 Task: Check the history of installed apps in salesforce
Action: Mouse moved to (255, 193)
Screenshot: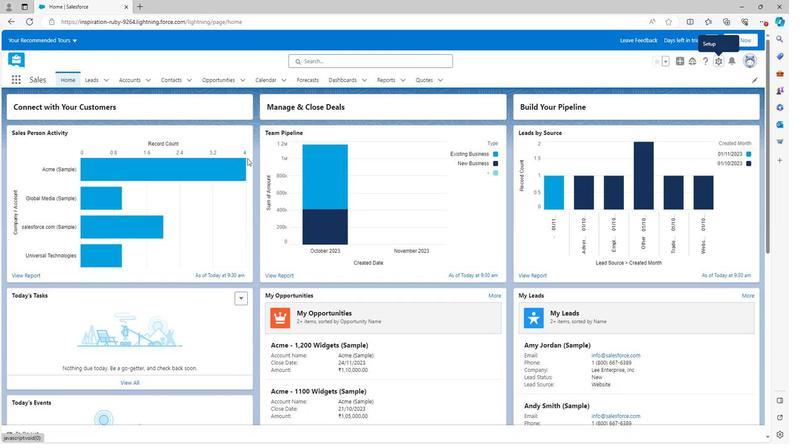 
Action: Mouse scrolled (255, 192) with delta (0, 0)
Screenshot: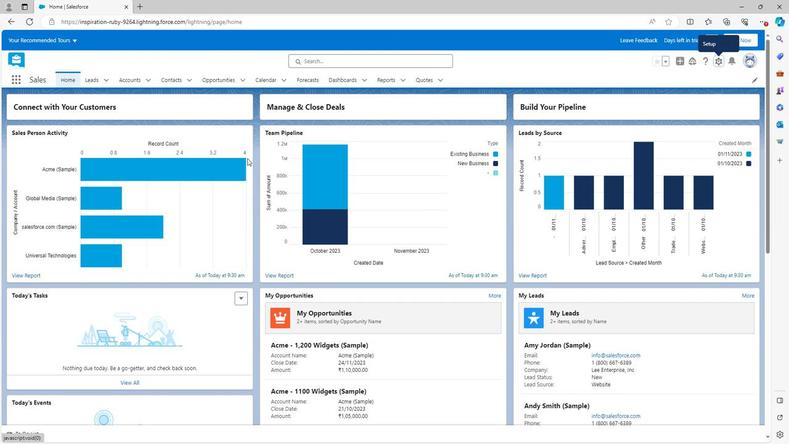 
Action: Mouse scrolled (255, 192) with delta (0, 0)
Screenshot: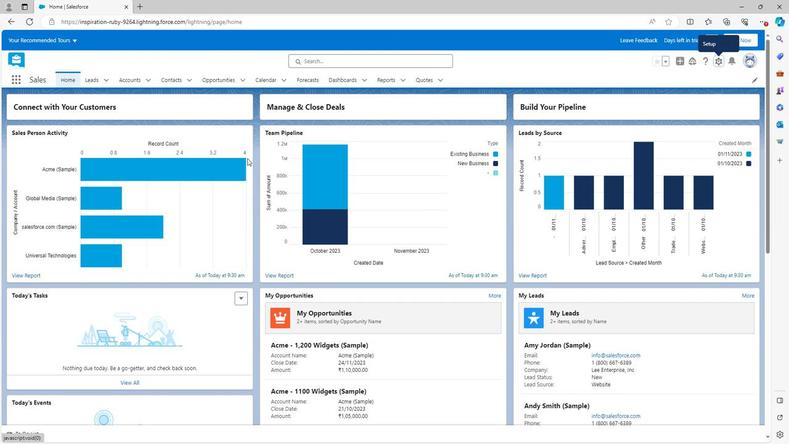 
Action: Mouse moved to (256, 193)
Screenshot: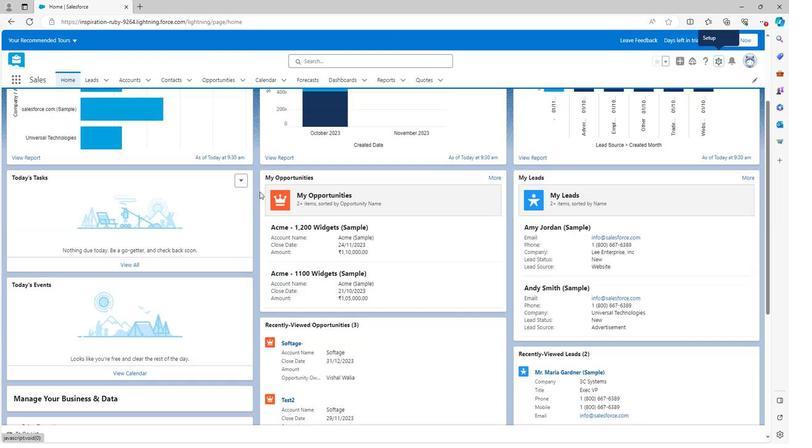 
Action: Mouse scrolled (256, 192) with delta (0, 0)
Screenshot: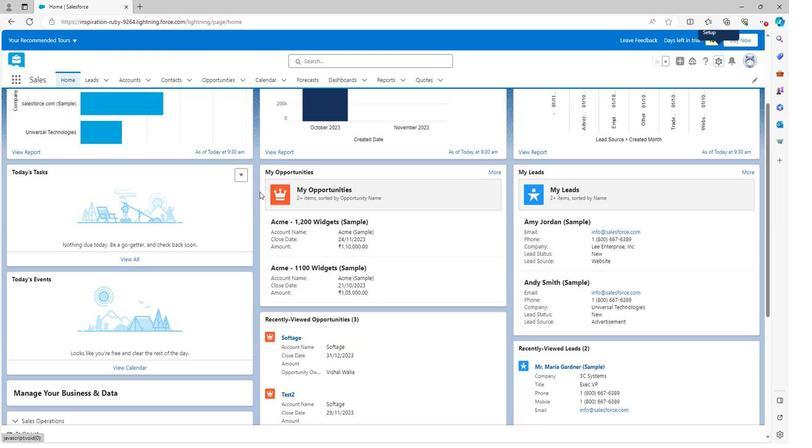 
Action: Mouse scrolled (256, 192) with delta (0, 0)
Screenshot: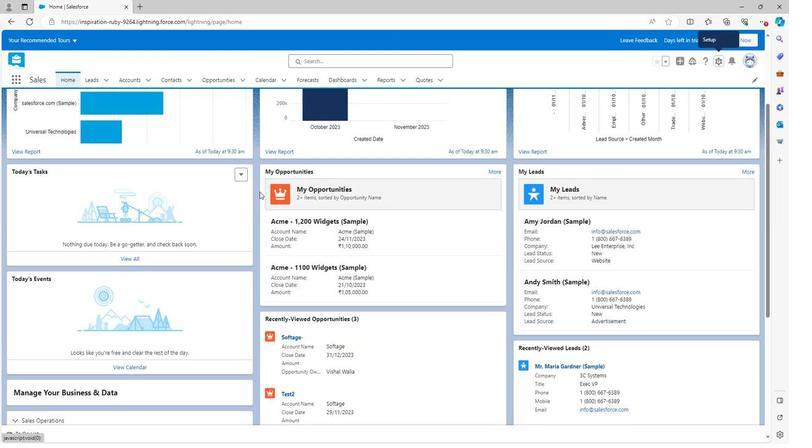 
Action: Mouse scrolled (256, 192) with delta (0, 0)
Screenshot: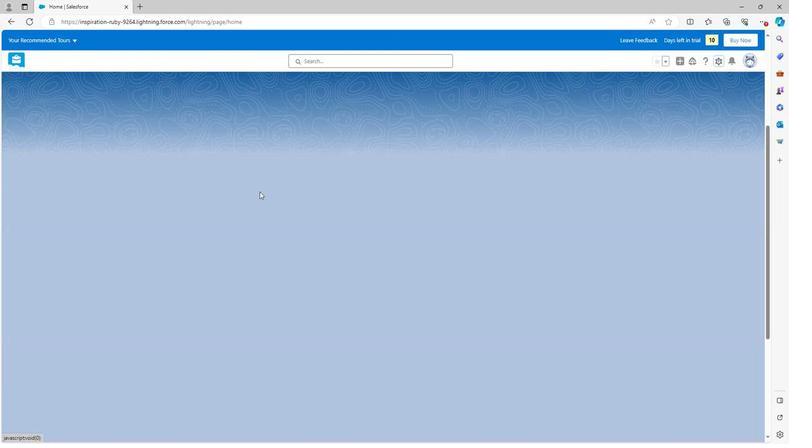 
Action: Mouse scrolled (256, 192) with delta (0, 0)
Screenshot: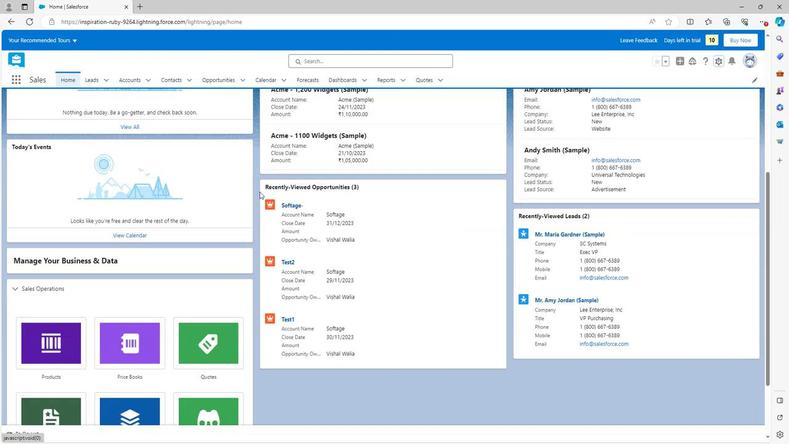 
Action: Mouse scrolled (256, 193) with delta (0, 0)
Screenshot: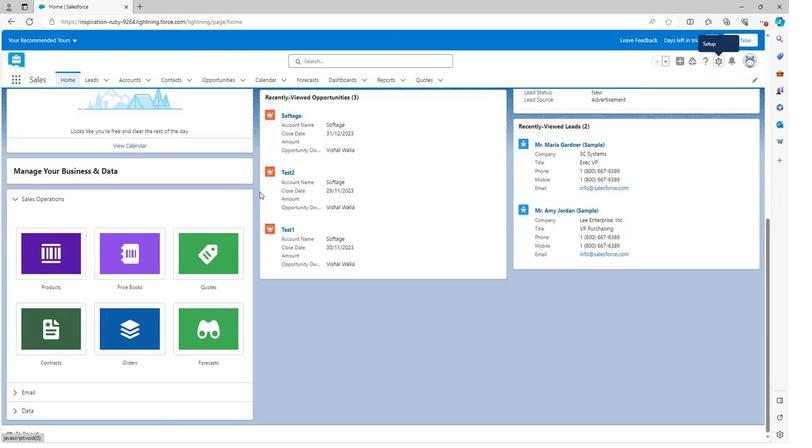 
Action: Mouse scrolled (256, 193) with delta (0, 0)
Screenshot: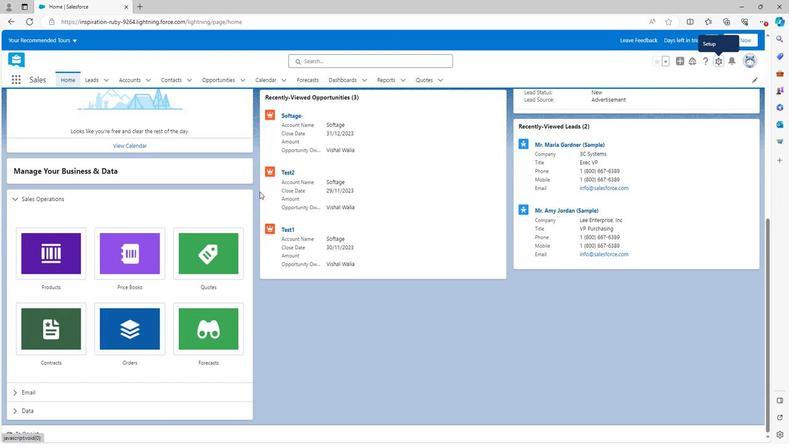 
Action: Mouse scrolled (256, 193) with delta (0, 0)
Screenshot: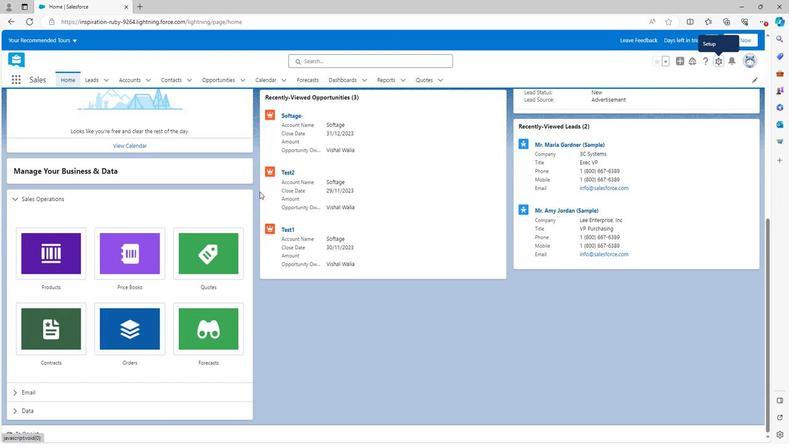 
Action: Mouse scrolled (256, 193) with delta (0, 0)
Screenshot: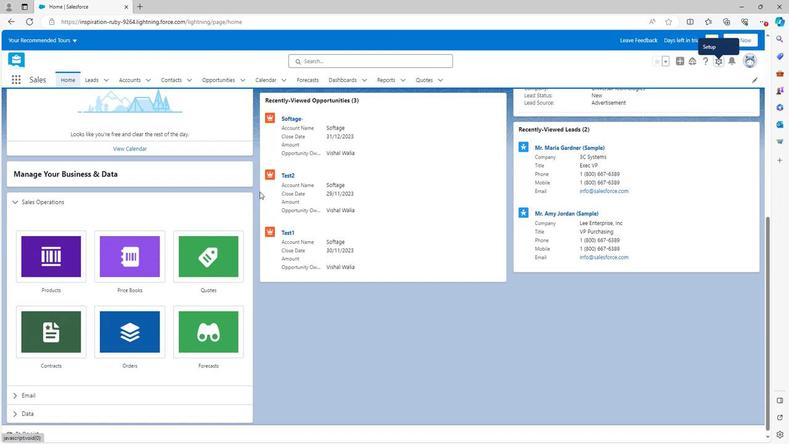
Action: Mouse scrolled (256, 193) with delta (0, 0)
Screenshot: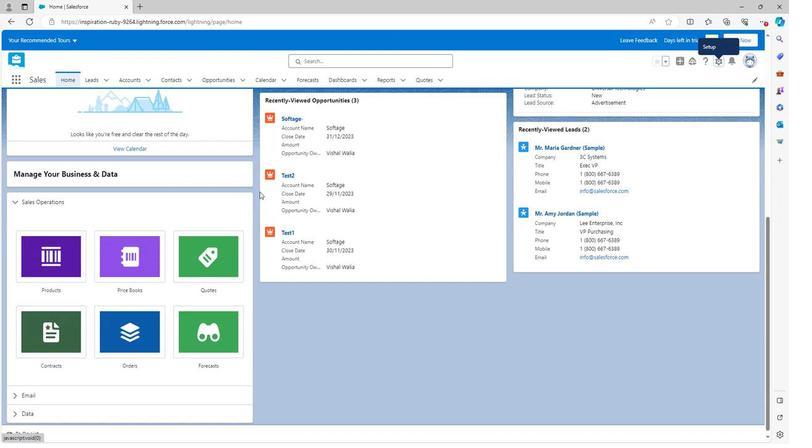 
Action: Mouse scrolled (256, 193) with delta (0, 0)
Screenshot: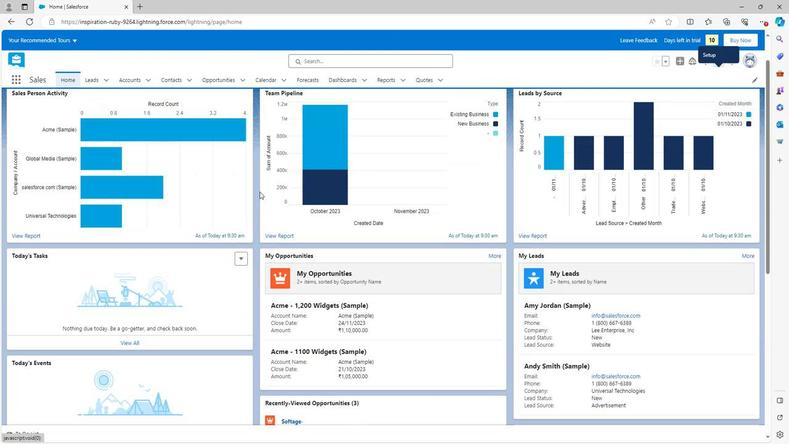 
Action: Mouse scrolled (256, 193) with delta (0, 0)
Screenshot: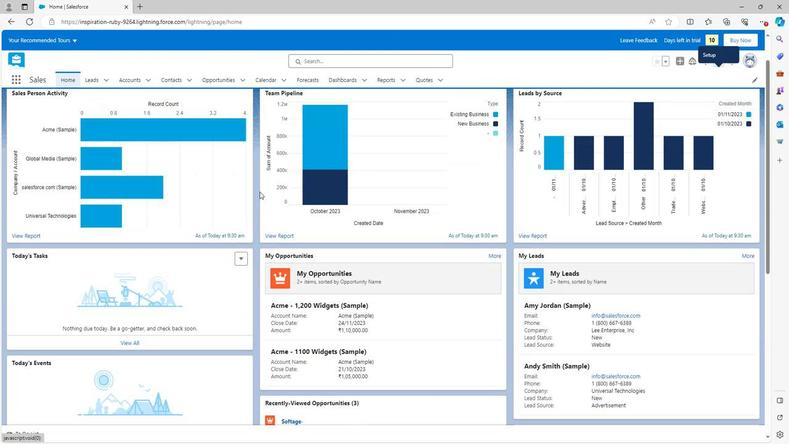 
Action: Mouse scrolled (256, 193) with delta (0, 0)
Screenshot: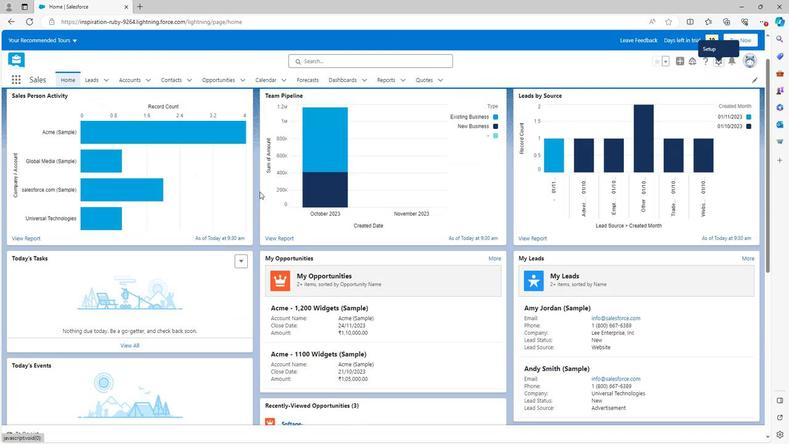 
Action: Mouse scrolled (256, 193) with delta (0, 0)
Screenshot: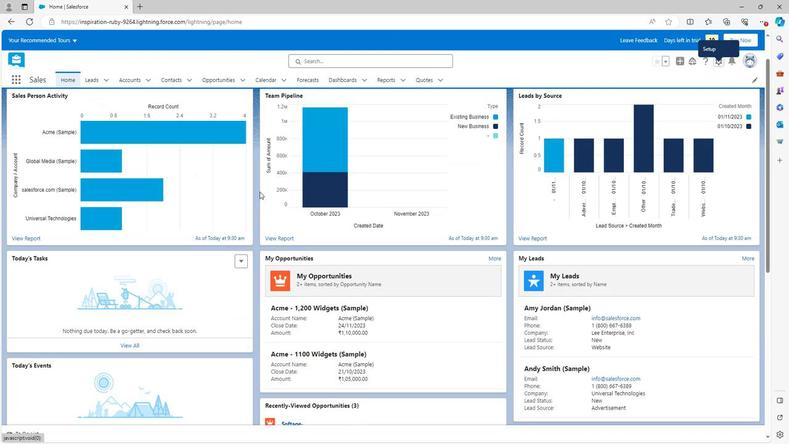 
Action: Mouse moved to (711, 70)
Screenshot: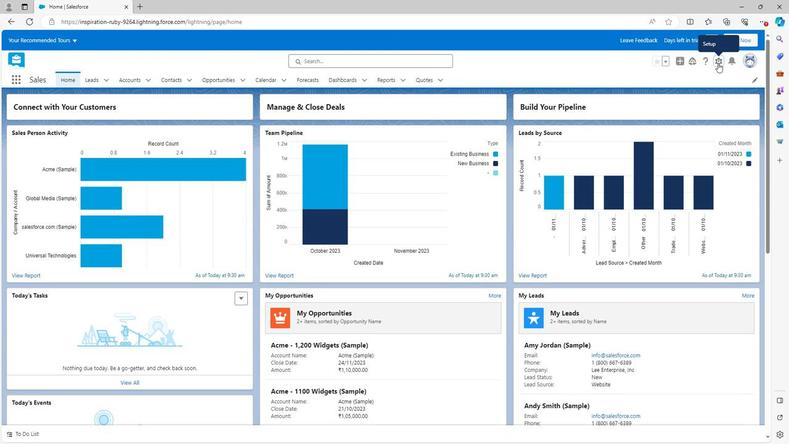 
Action: Mouse pressed left at (711, 70)
Screenshot: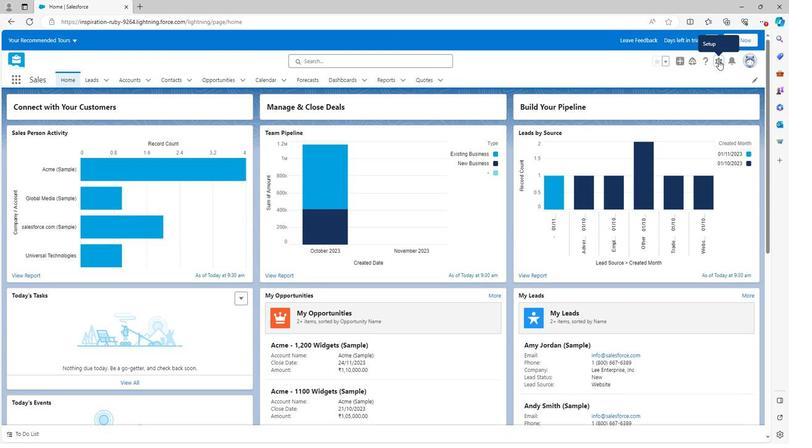 
Action: Mouse moved to (677, 91)
Screenshot: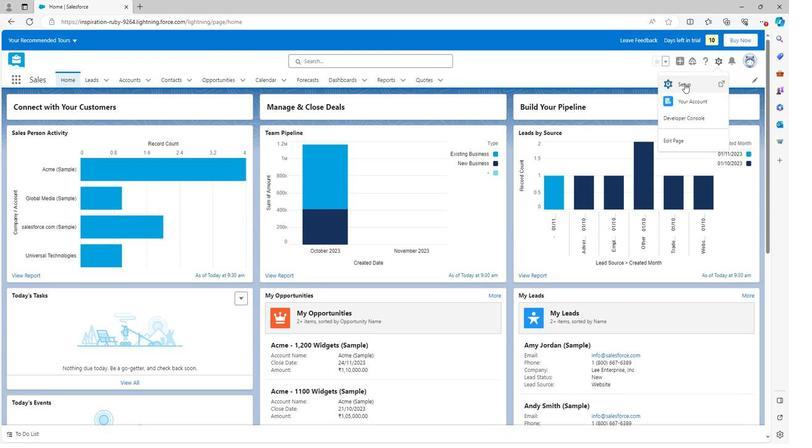 
Action: Mouse pressed left at (677, 91)
Screenshot: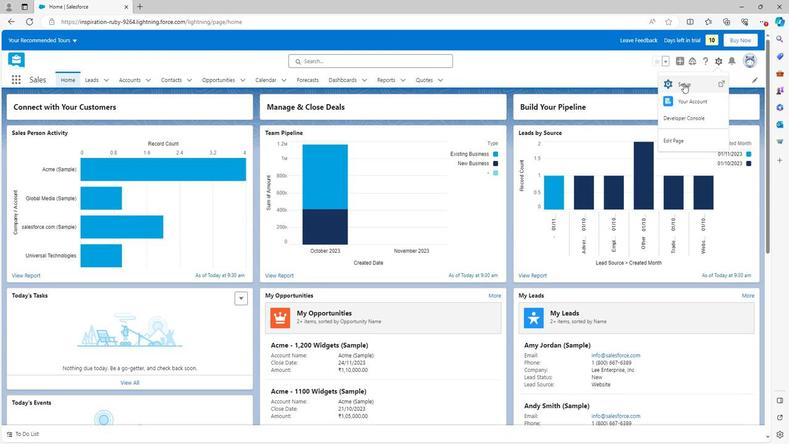
Action: Mouse moved to (1, 294)
Screenshot: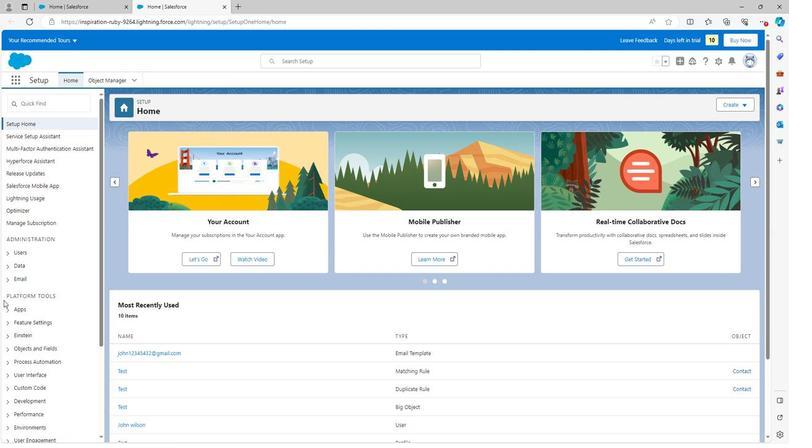 
Action: Mouse scrolled (1, 294) with delta (0, 0)
Screenshot: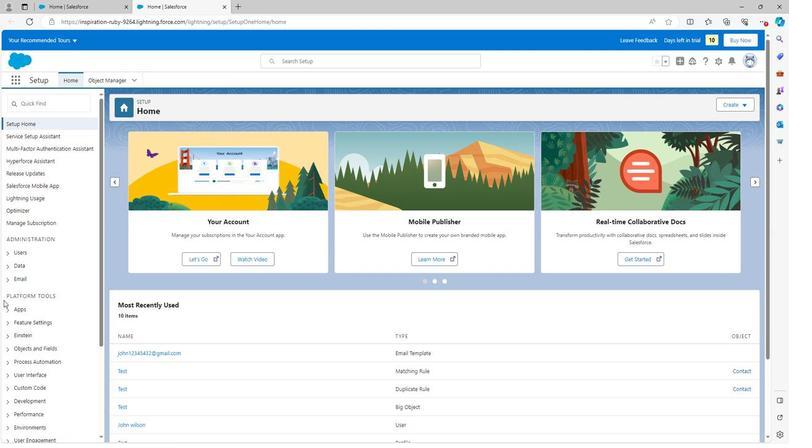 
Action: Mouse scrolled (1, 294) with delta (0, 0)
Screenshot: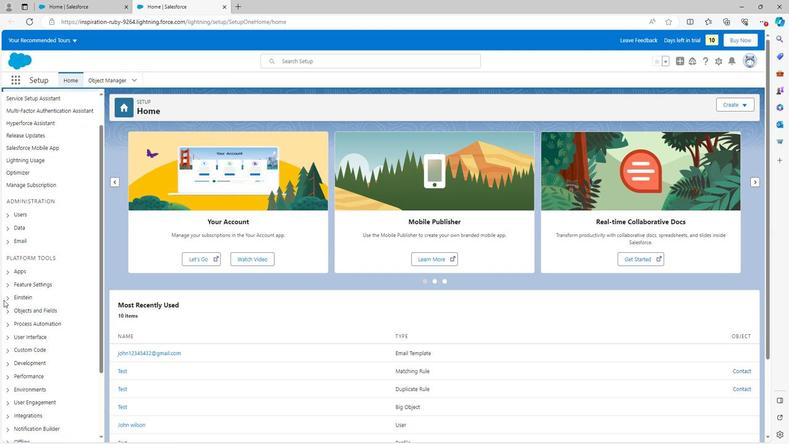 
Action: Mouse scrolled (1, 294) with delta (0, 0)
Screenshot: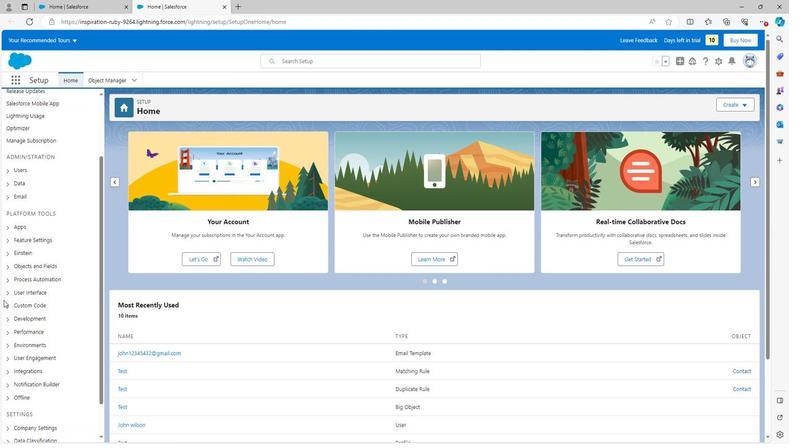 
Action: Mouse moved to (4, 189)
Screenshot: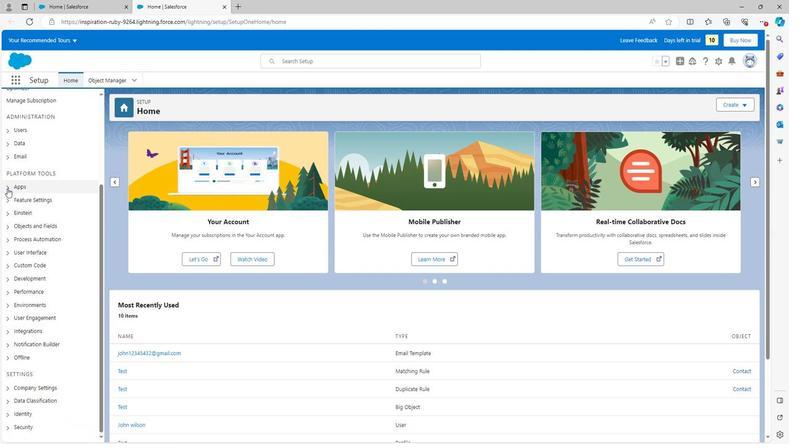 
Action: Mouse pressed left at (4, 189)
Screenshot: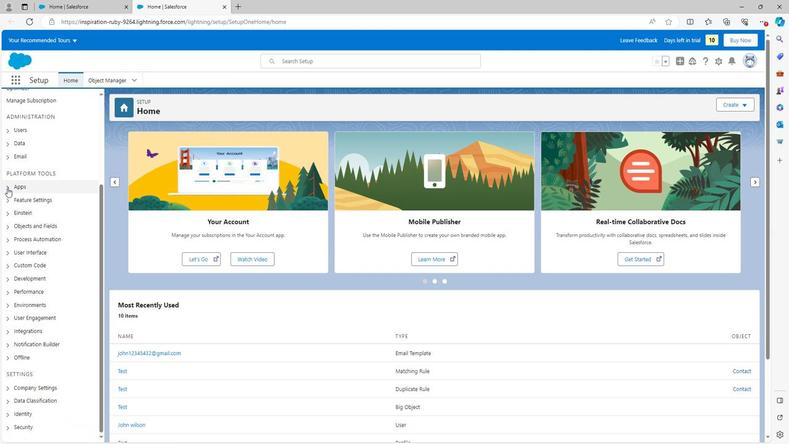 
Action: Mouse pressed left at (4, 189)
Screenshot: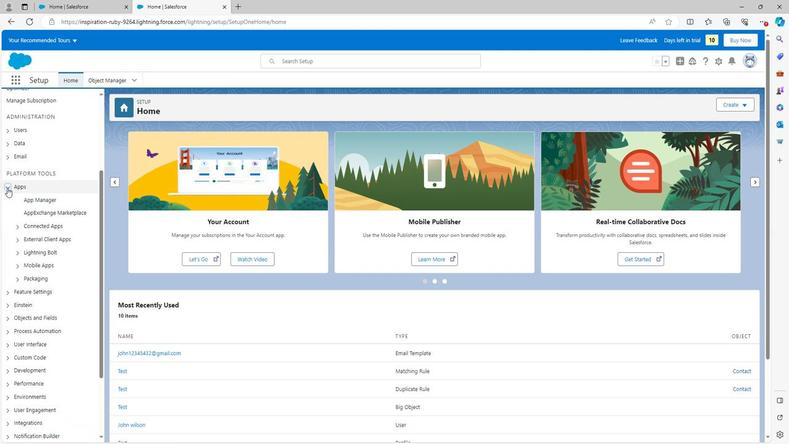 
Action: Mouse moved to (4, 201)
Screenshot: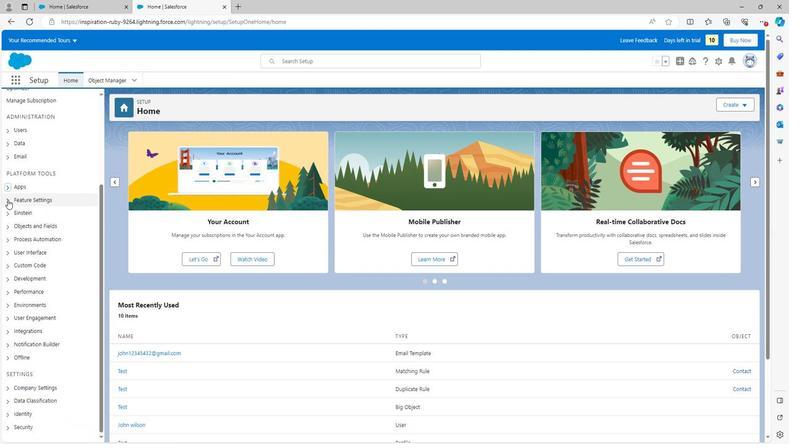 
Action: Mouse pressed left at (4, 201)
Screenshot: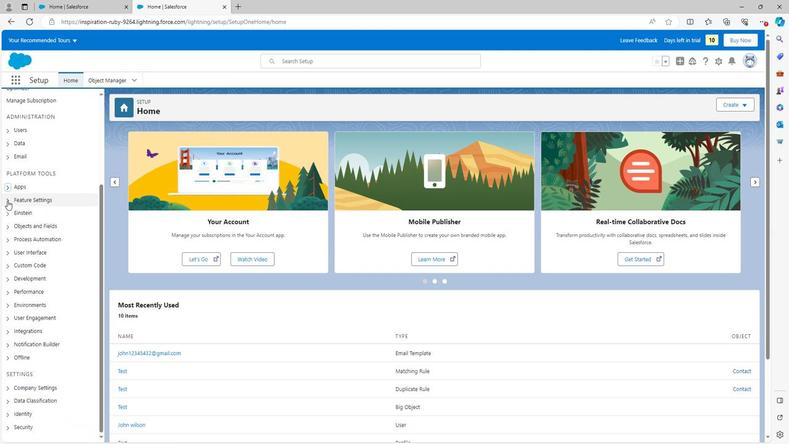 
Action: Mouse moved to (16, 212)
Screenshot: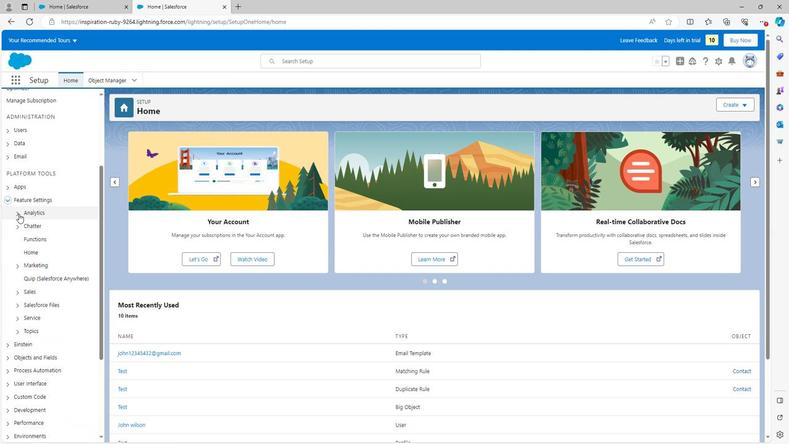 
Action: Mouse pressed left at (16, 212)
Screenshot: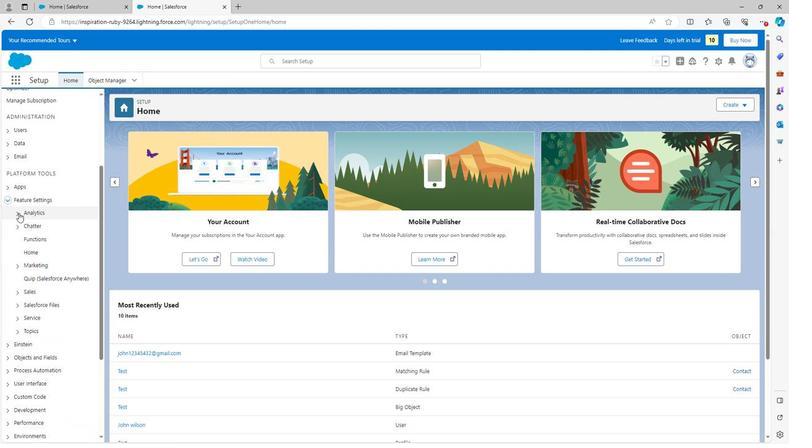 
Action: Mouse moved to (21, 225)
Screenshot: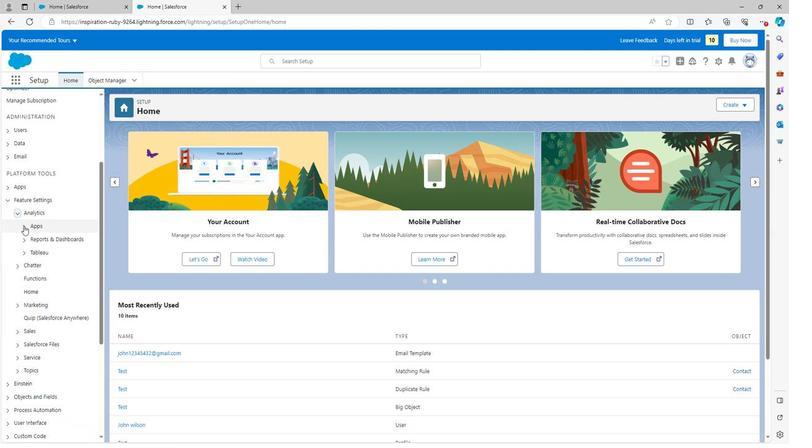 
Action: Mouse pressed left at (21, 225)
Screenshot: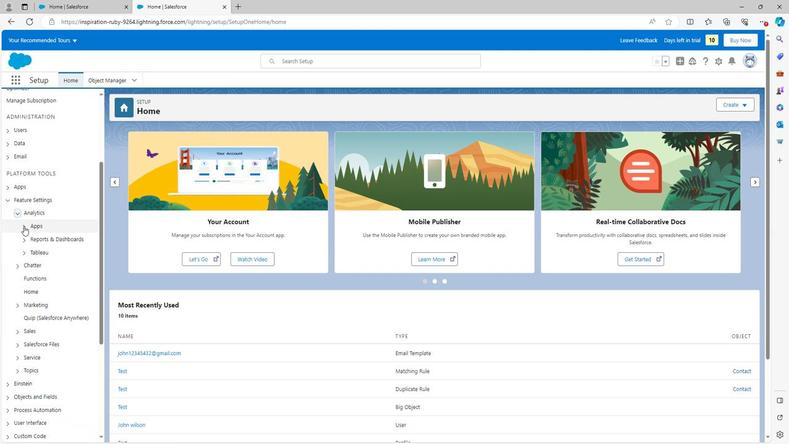 
Action: Mouse moved to (51, 239)
Screenshot: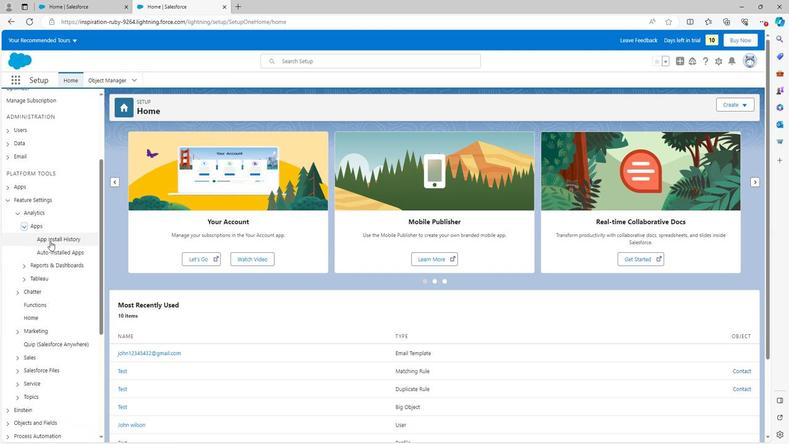 
Action: Mouse pressed left at (51, 239)
Screenshot: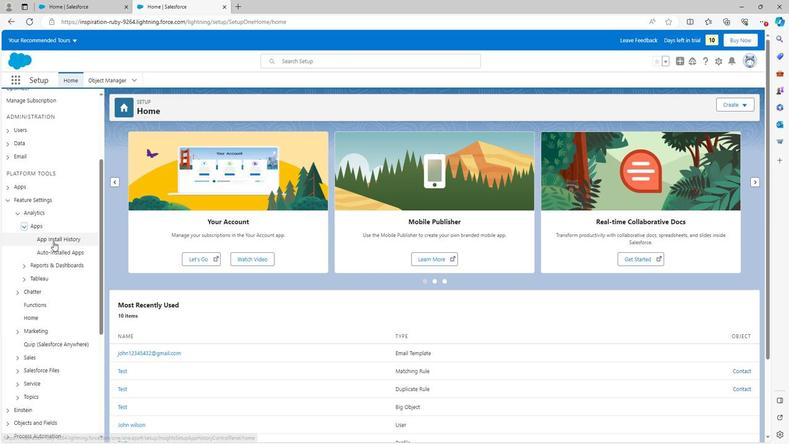 
Action: Mouse moved to (477, 191)
Screenshot: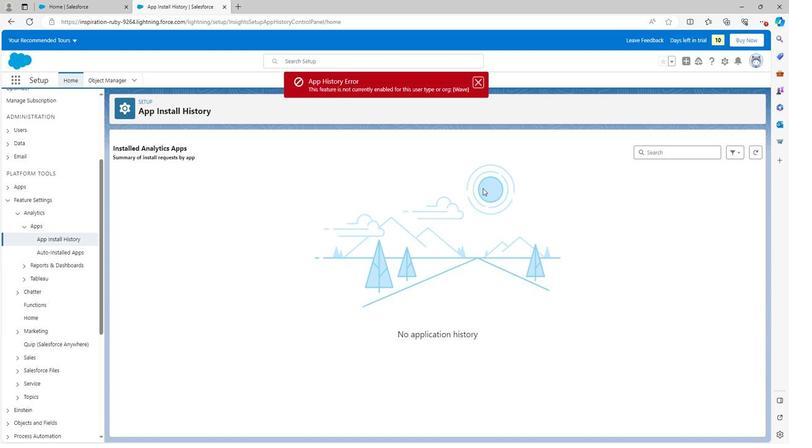 
Action: Mouse scrolled (477, 191) with delta (0, 0)
Screenshot: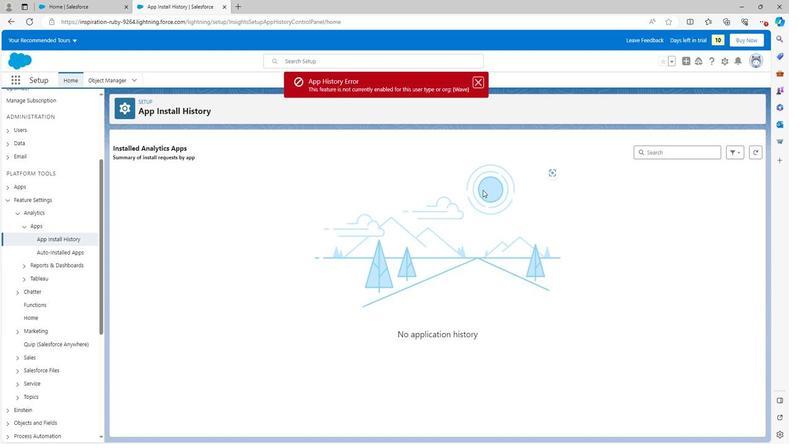 
Action: Mouse scrolled (477, 191) with delta (0, 0)
Screenshot: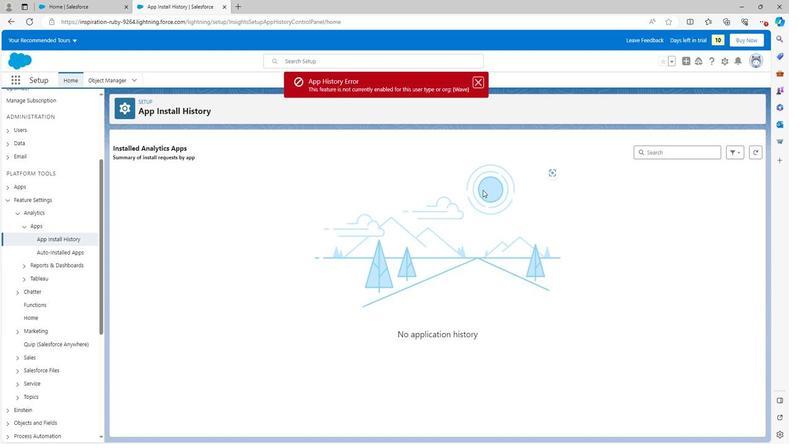
Action: Mouse scrolled (477, 191) with delta (0, 0)
Screenshot: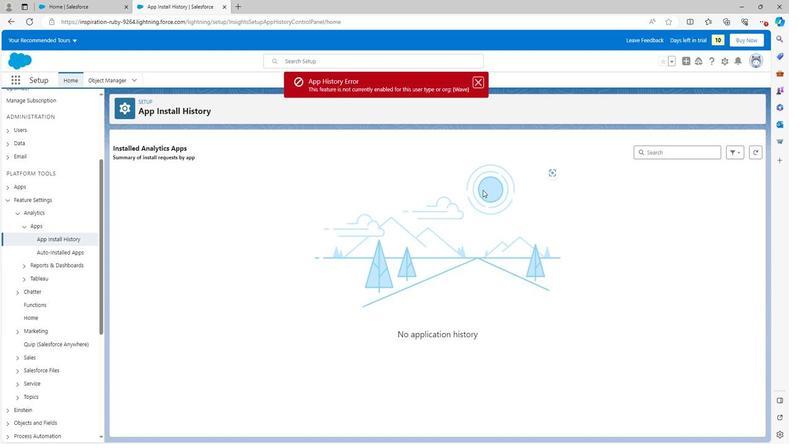 
Action: Mouse scrolled (477, 191) with delta (0, 0)
Screenshot: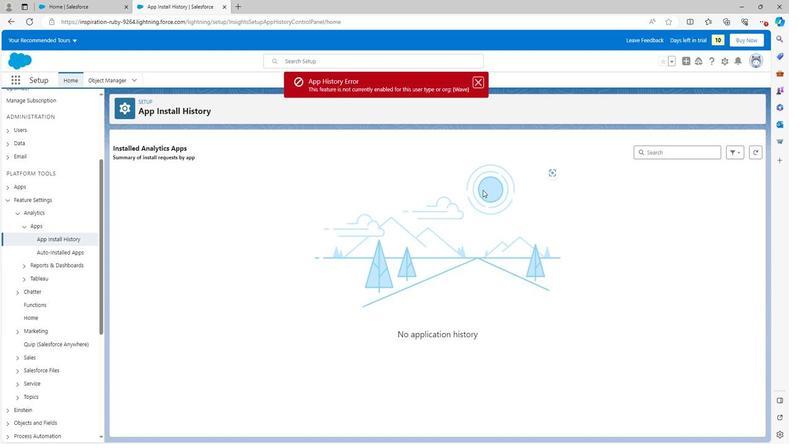 
Action: Mouse moved to (727, 156)
Screenshot: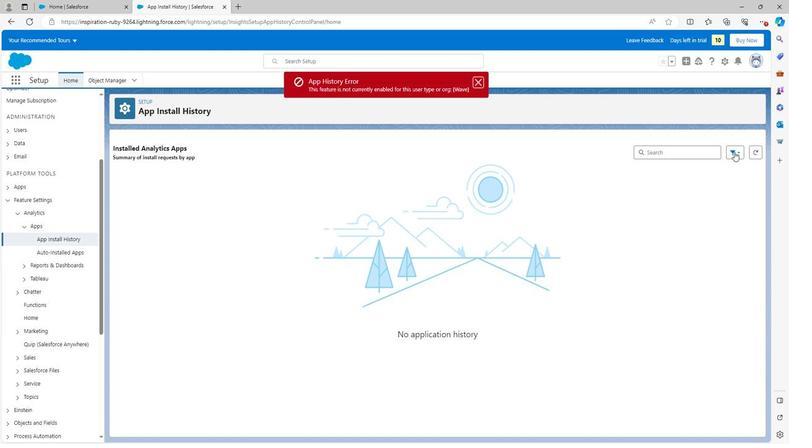 
Action: Mouse pressed left at (727, 156)
Screenshot: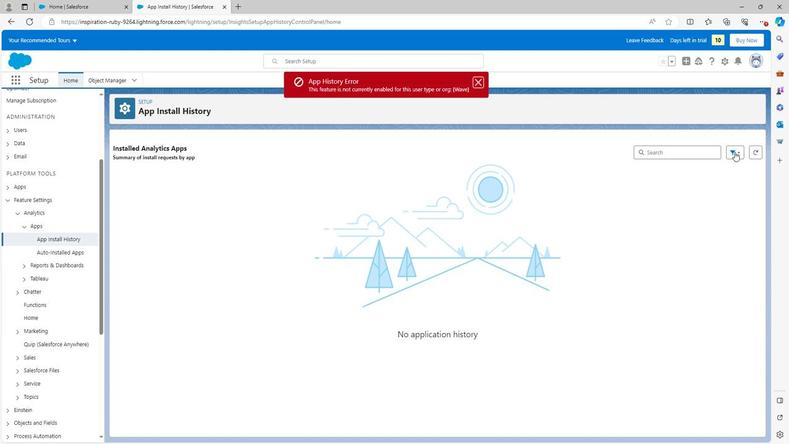 
Action: Mouse pressed left at (727, 156)
Screenshot: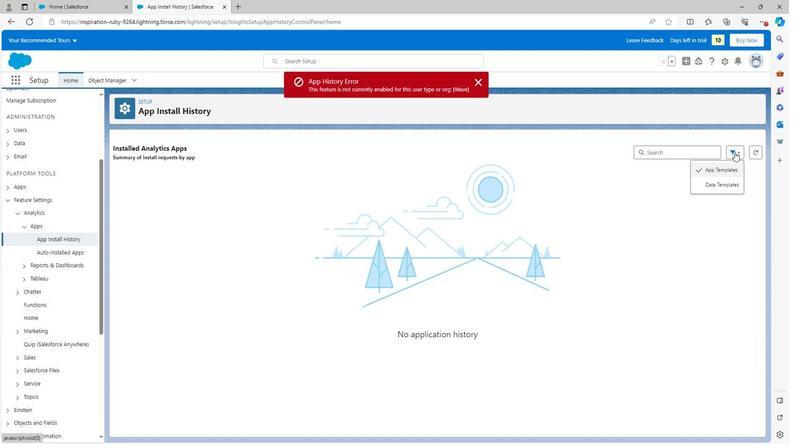 
Action: Mouse moved to (470, 89)
Screenshot: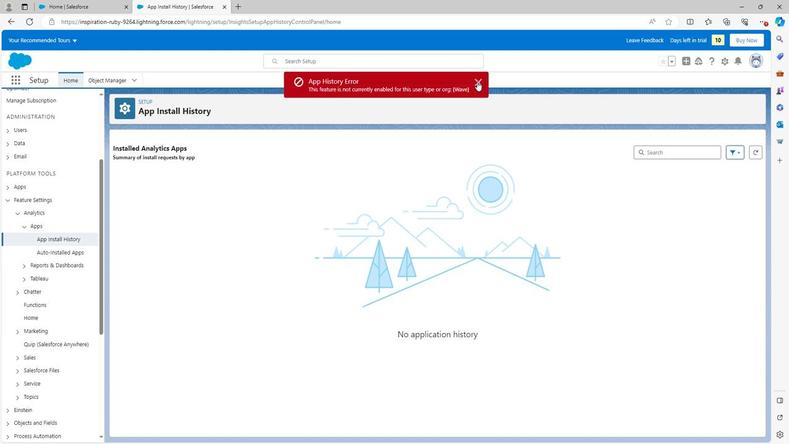 
Action: Mouse pressed left at (470, 89)
Screenshot: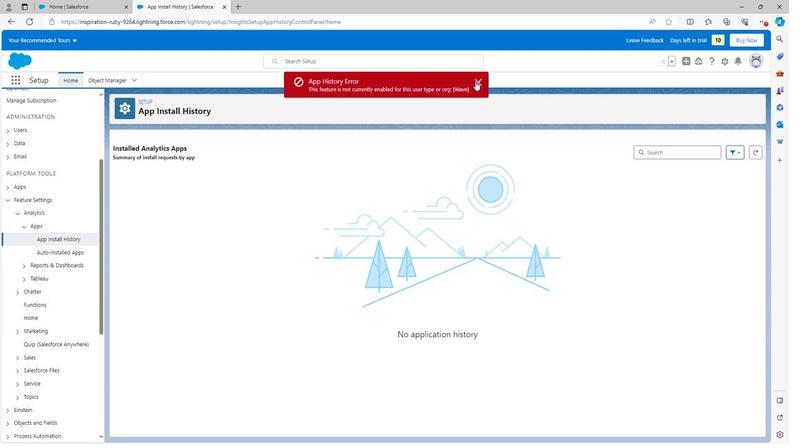 
Action: Mouse moved to (404, 231)
Screenshot: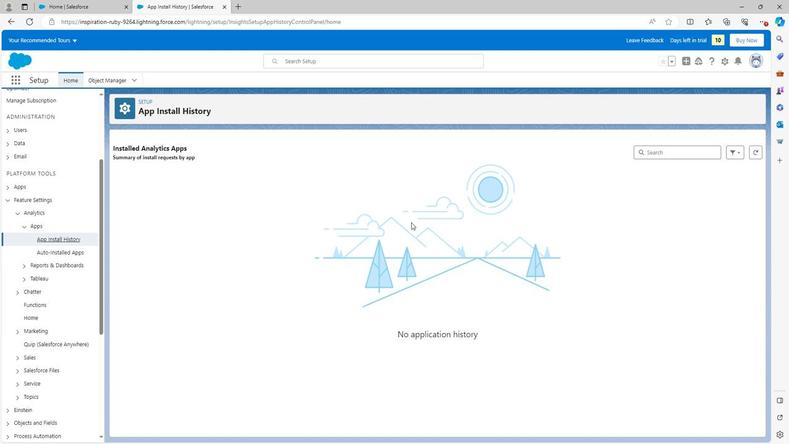 
Action: Mouse scrolled (404, 231) with delta (0, 0)
Screenshot: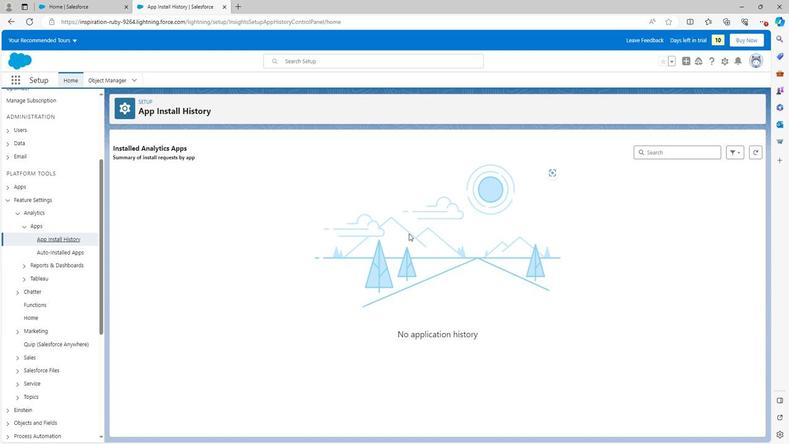 
Action: Mouse scrolled (404, 231) with delta (0, 0)
Screenshot: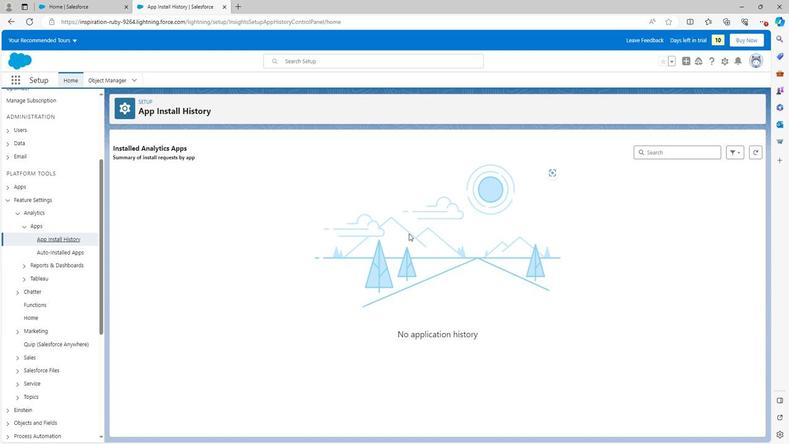 
Action: Mouse scrolled (404, 231) with delta (0, 0)
Screenshot: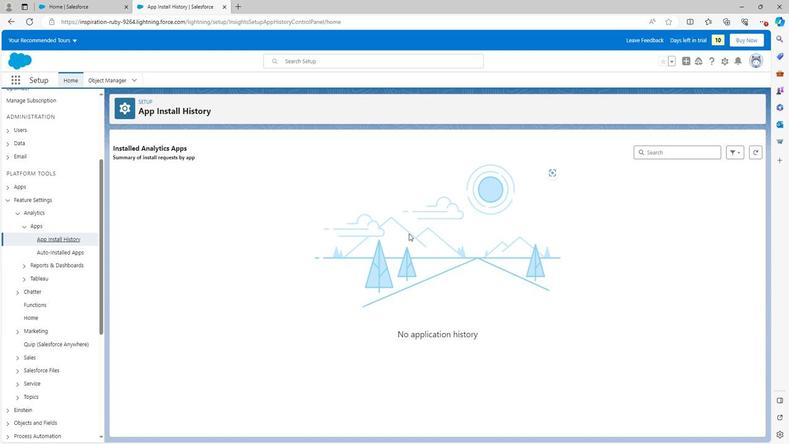 
Action: Mouse scrolled (404, 231) with delta (0, 0)
Screenshot: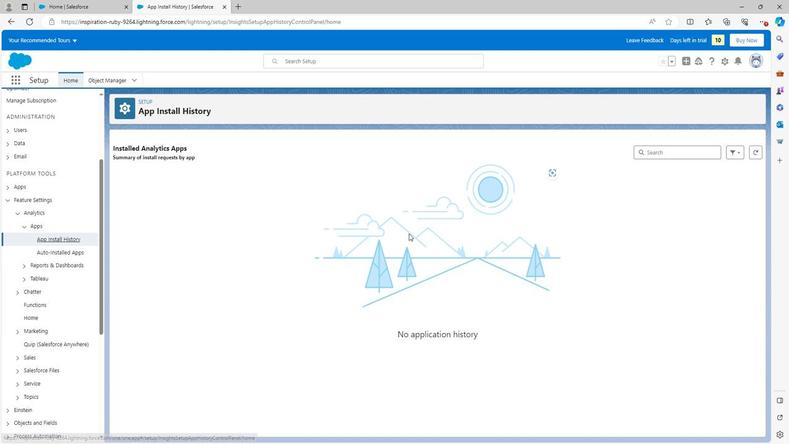 
Action: Mouse scrolled (404, 231) with delta (0, 0)
Screenshot: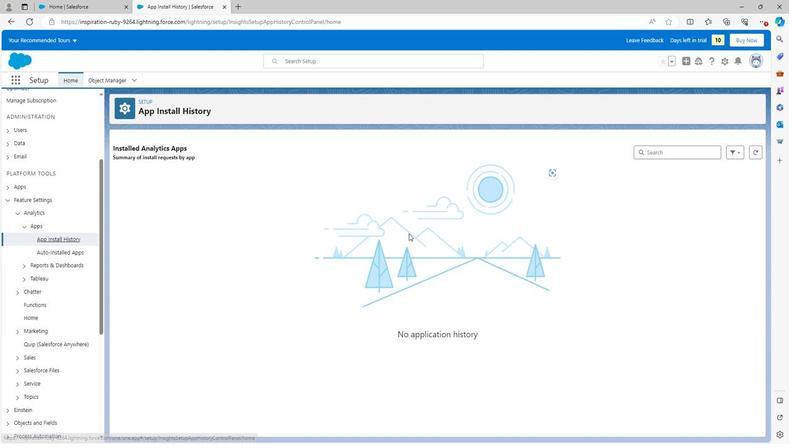 
Action: Mouse scrolled (404, 231) with delta (0, 0)
Screenshot: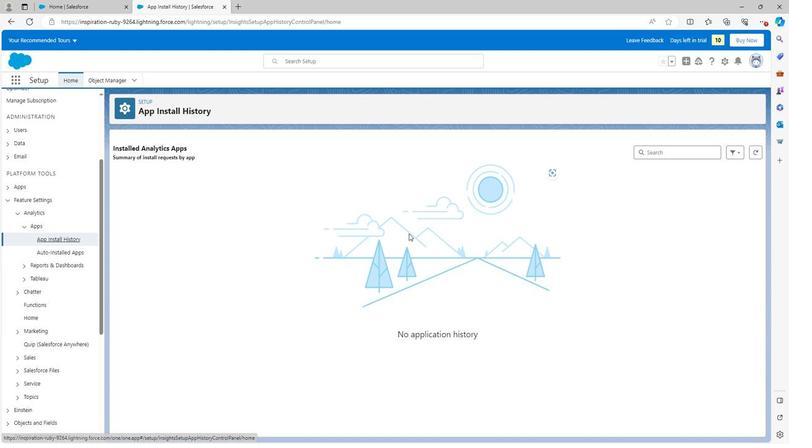 
Action: Mouse scrolled (404, 231) with delta (0, 0)
Screenshot: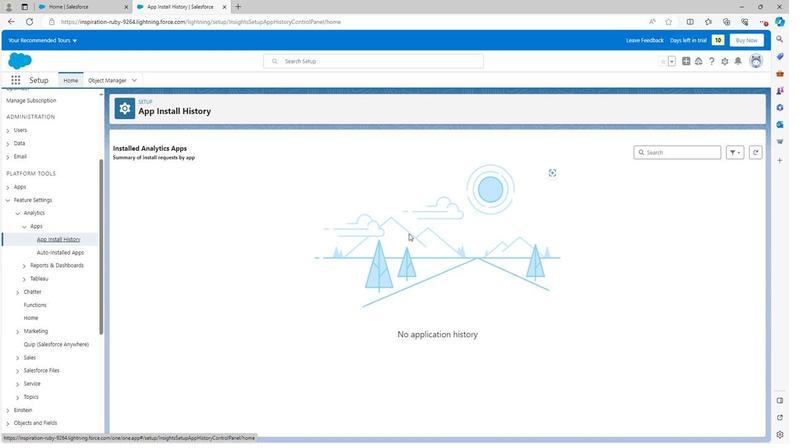 
Action: Mouse scrolled (404, 232) with delta (0, 0)
Screenshot: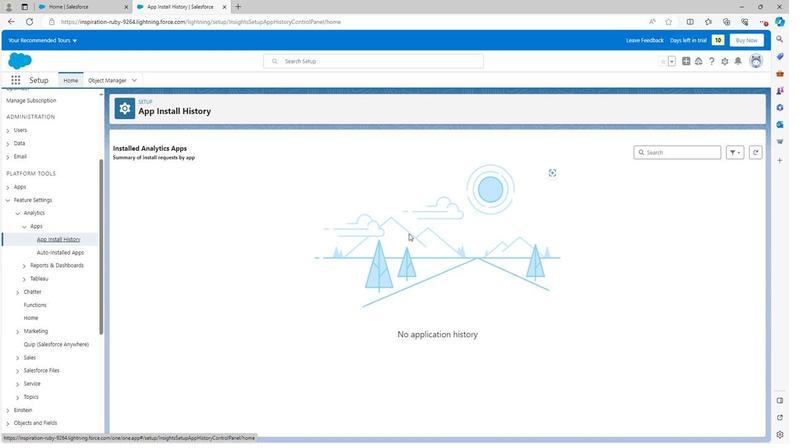 
Action: Mouse scrolled (404, 232) with delta (0, 0)
Screenshot: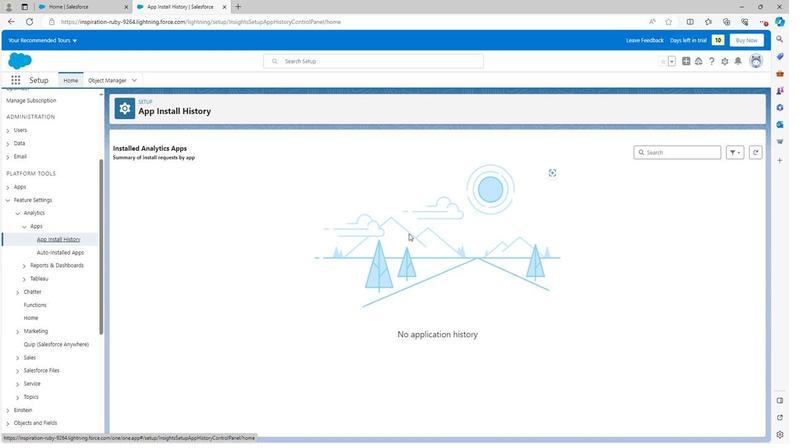 
Action: Mouse scrolled (404, 232) with delta (0, 0)
Screenshot: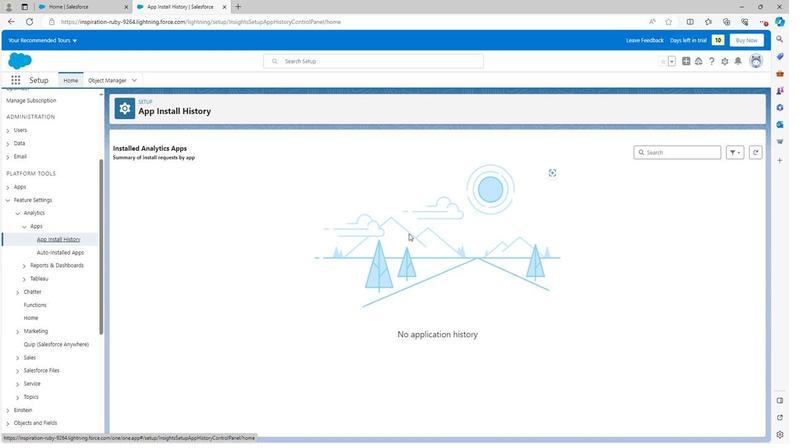 
Action: Mouse scrolled (404, 232) with delta (0, 0)
Screenshot: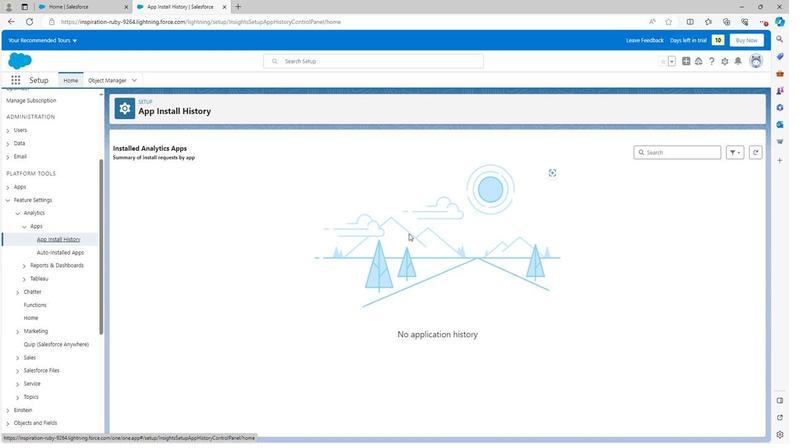 
Action: Mouse scrolled (404, 232) with delta (0, 0)
Screenshot: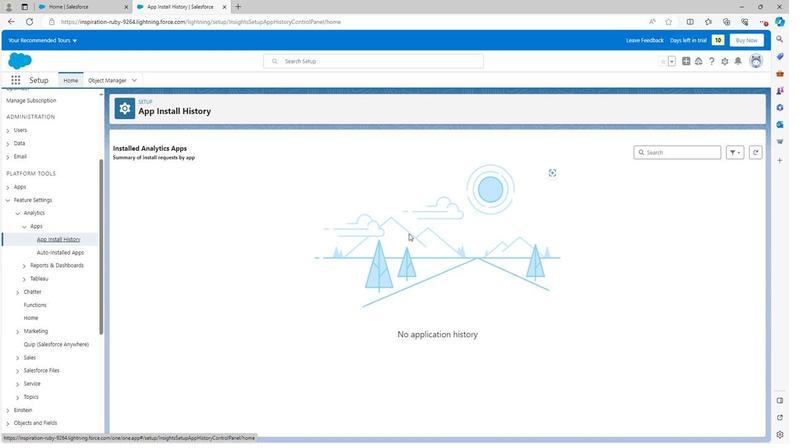 
Action: Mouse scrolled (404, 232) with delta (0, 0)
Screenshot: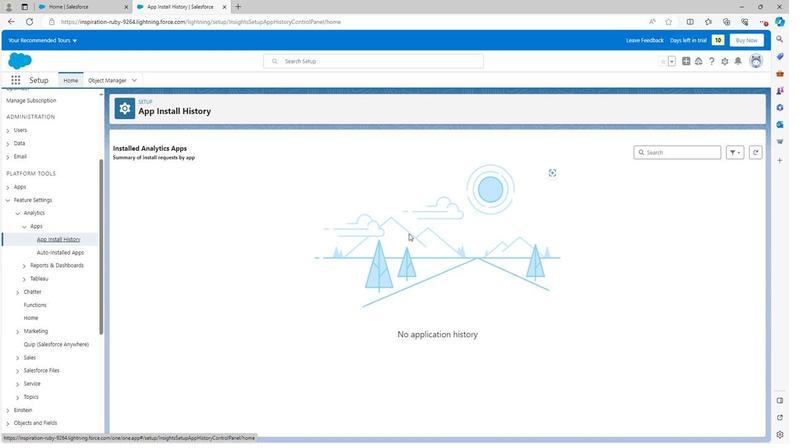 
Action: Mouse moved to (479, 254)
Screenshot: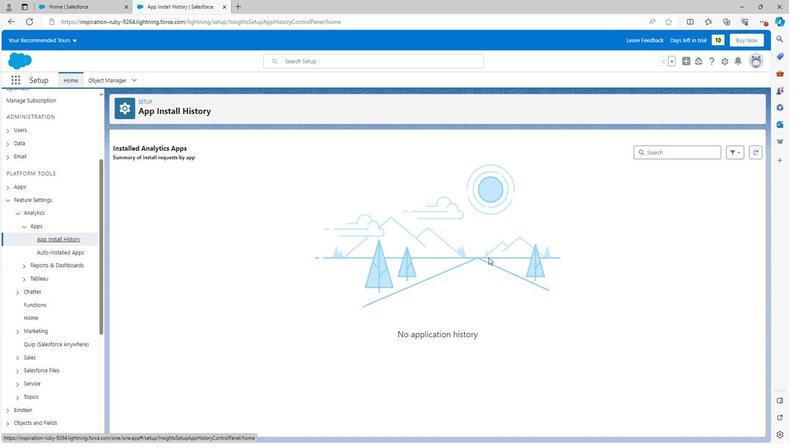 
